Task: In the Company virginia.edu, Add note: 'Schedule a team brainstorming session for new marketing campaign ideas.'. Mark checkbox to create task to follow up ': In 1 month'. Create task, with  description: Send Thank You Email to Referral, Add due date: In 1 week; Add reminder: 1 hour before. Set Priority High and add note: Follow up with the client regarding their recent inquiry. Logged in from softage.6@softage.net
Action: Mouse moved to (79, 68)
Screenshot: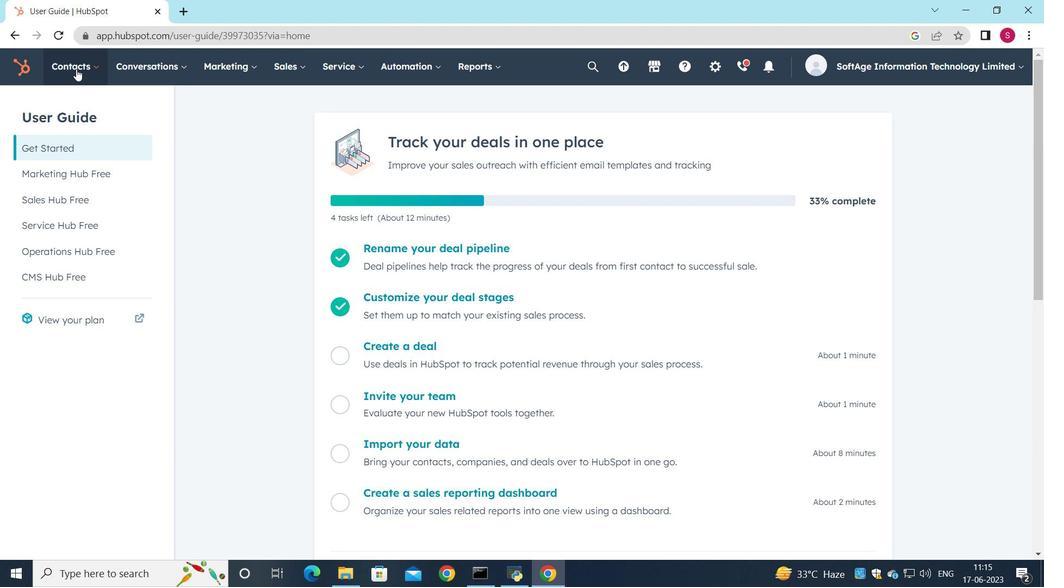 
Action: Mouse pressed left at (79, 68)
Screenshot: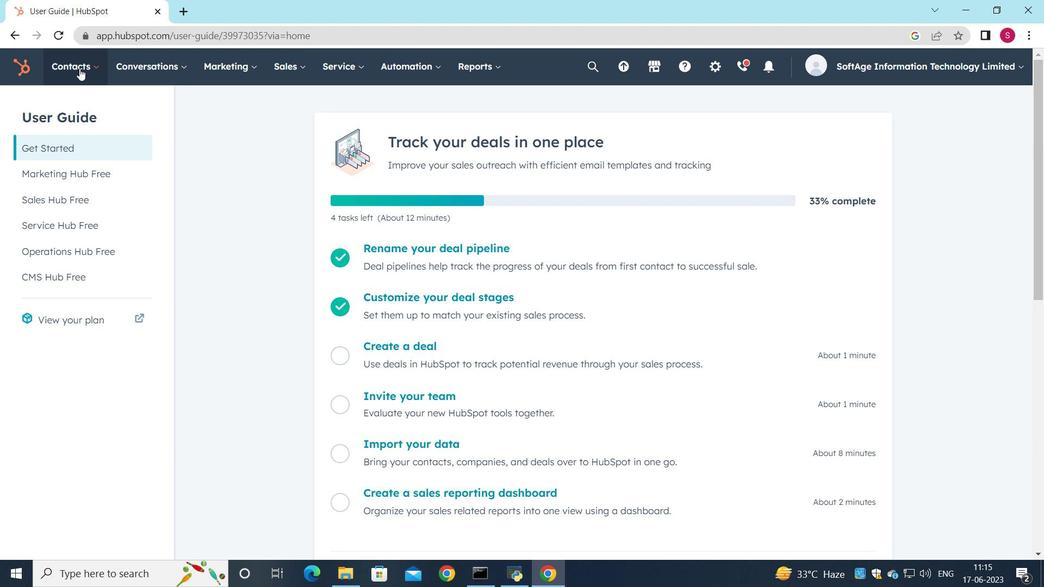 
Action: Mouse moved to (89, 133)
Screenshot: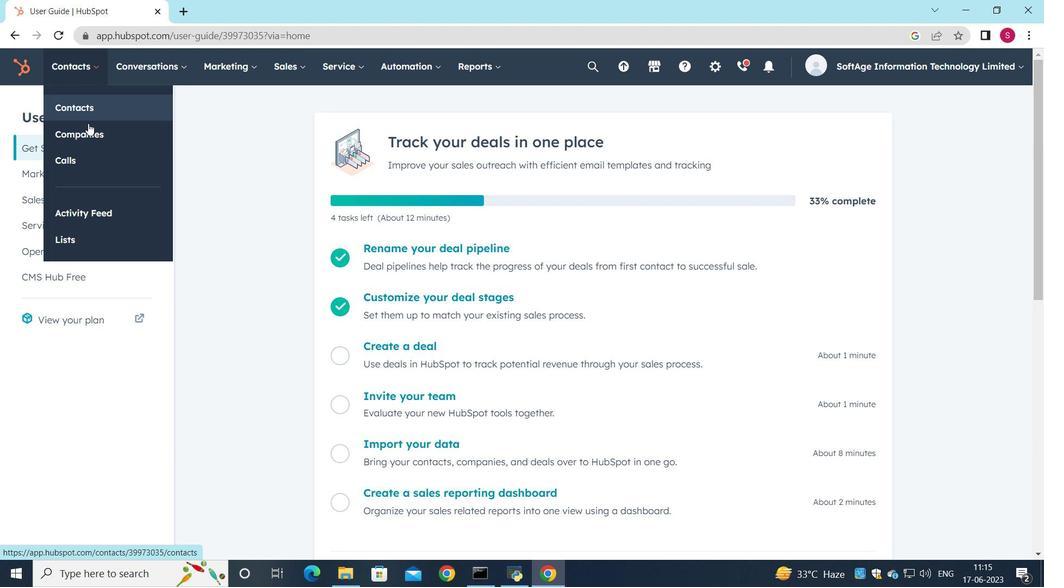 
Action: Mouse pressed left at (89, 133)
Screenshot: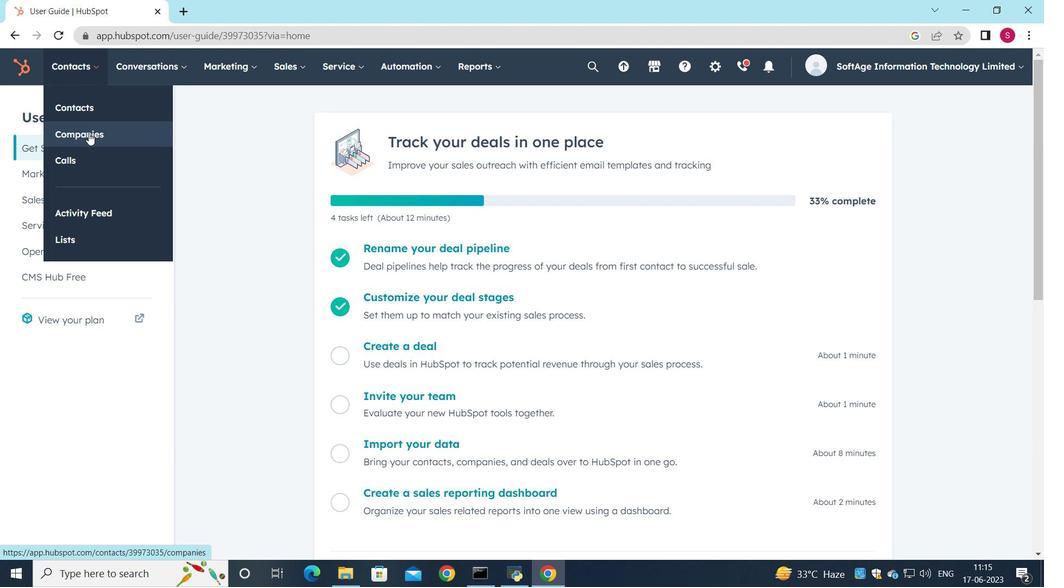 
Action: Mouse moved to (83, 214)
Screenshot: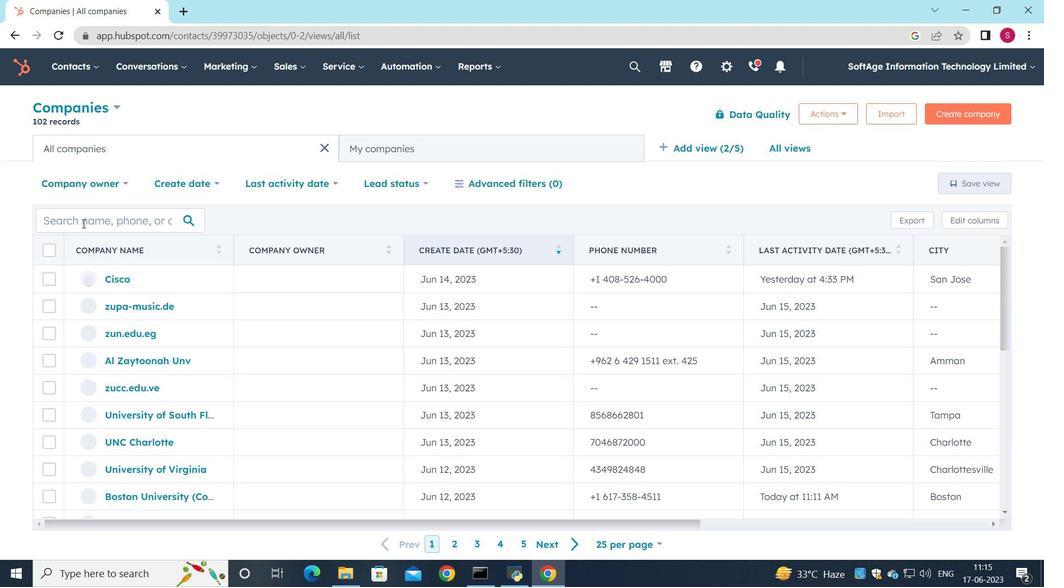 
Action: Mouse pressed left at (83, 214)
Screenshot: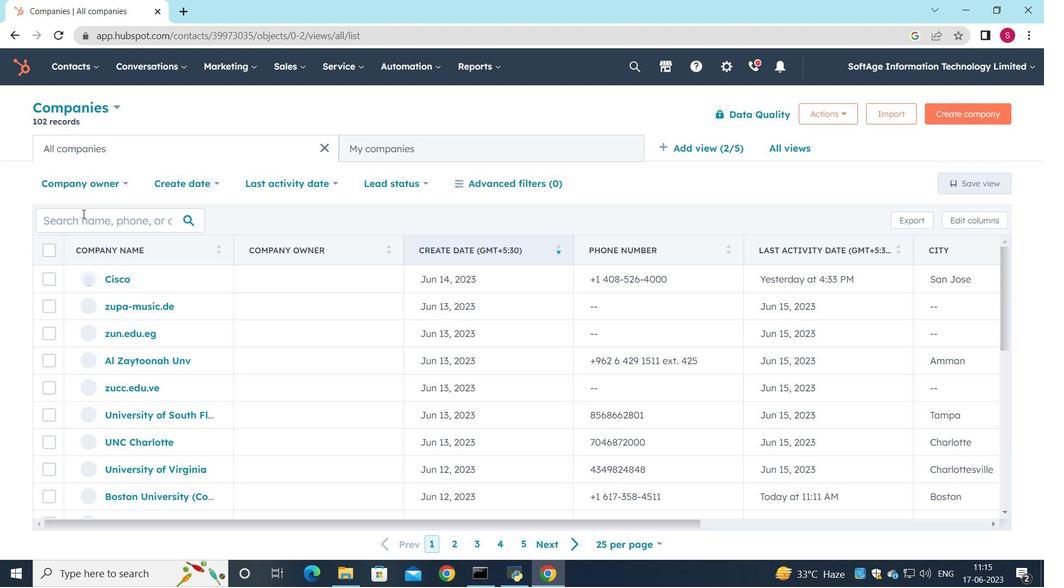 
Action: Key pressed virginia.edu
Screenshot: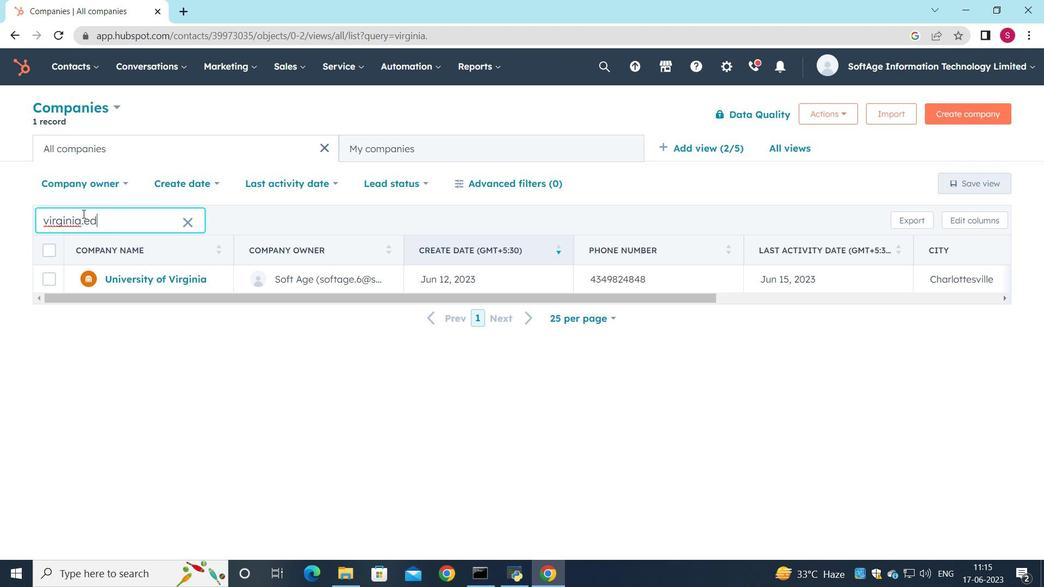 
Action: Mouse moved to (137, 281)
Screenshot: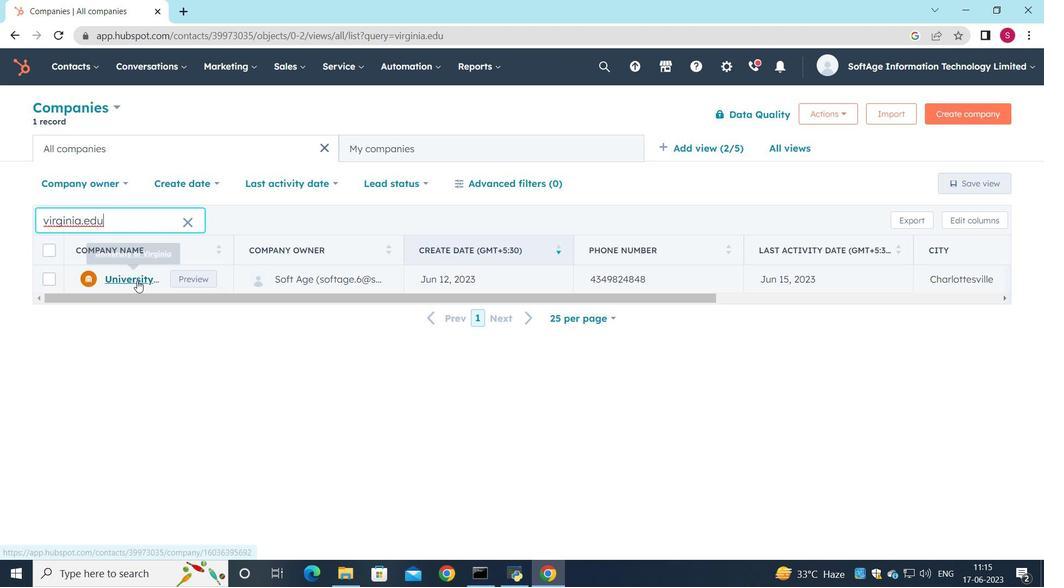 
Action: Mouse pressed left at (137, 281)
Screenshot: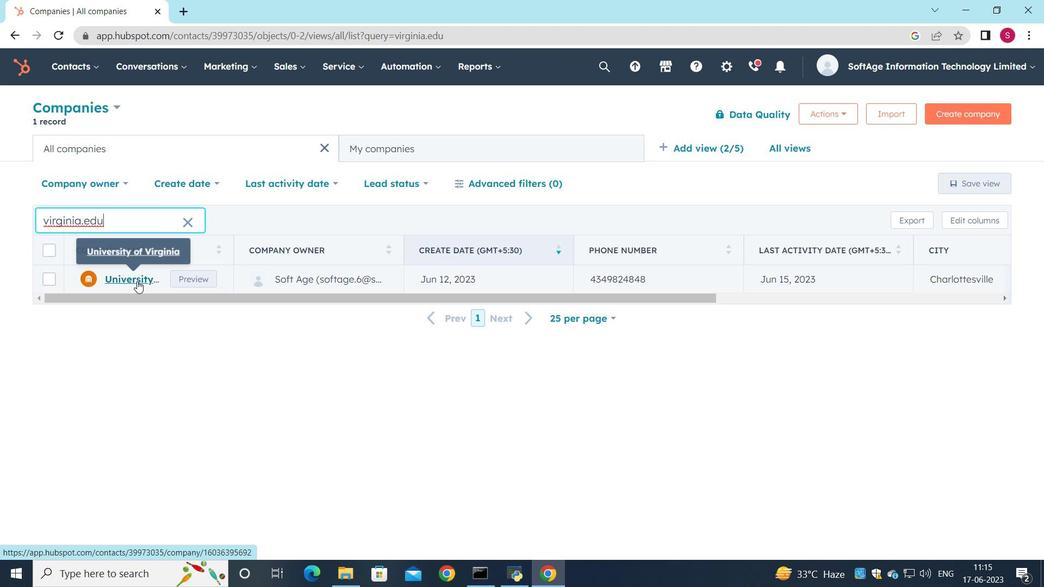 
Action: Mouse moved to (41, 243)
Screenshot: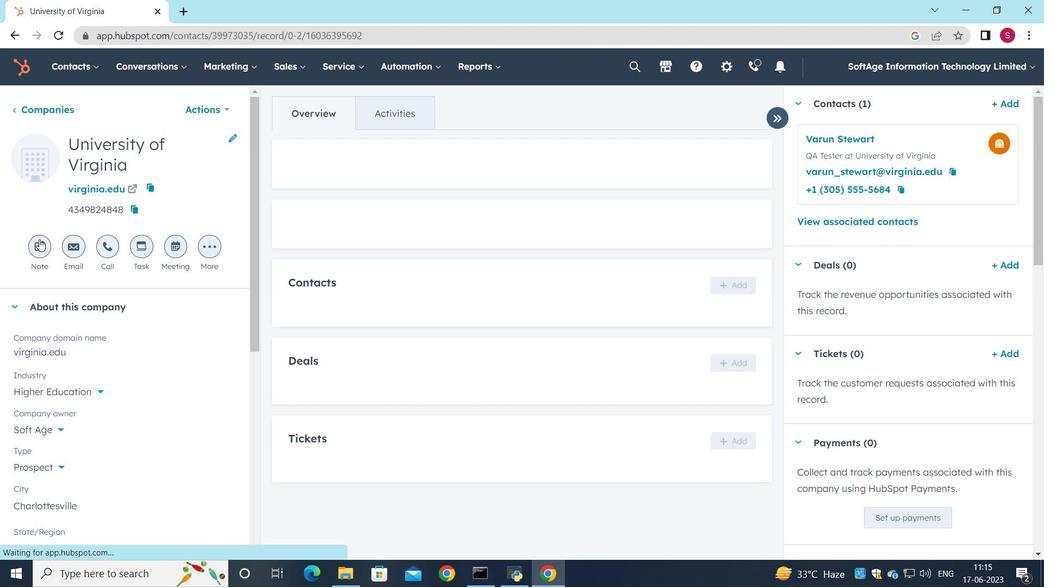 
Action: Mouse pressed left at (41, 243)
Screenshot: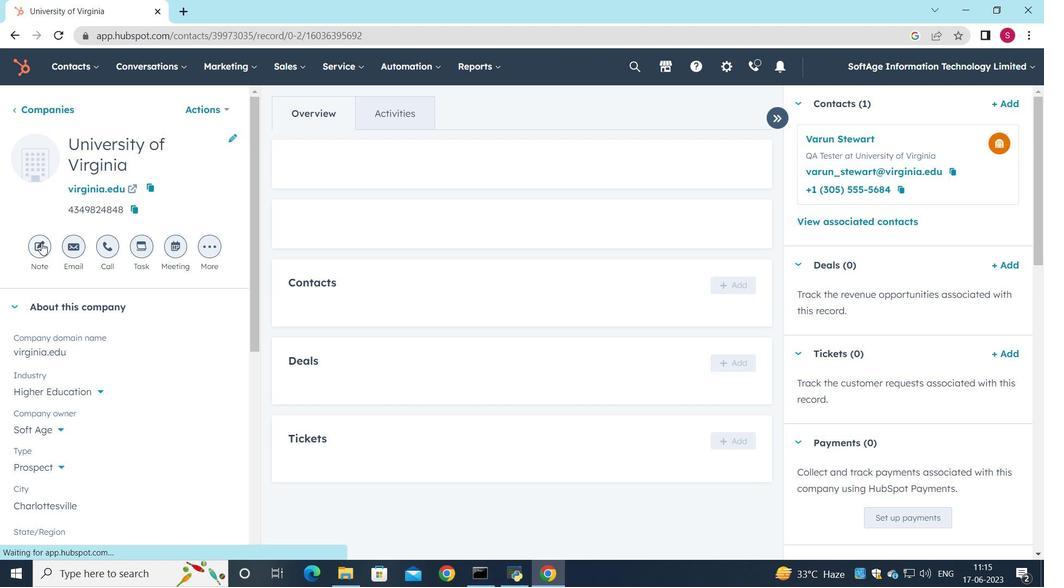 
Action: Mouse moved to (656, 299)
Screenshot: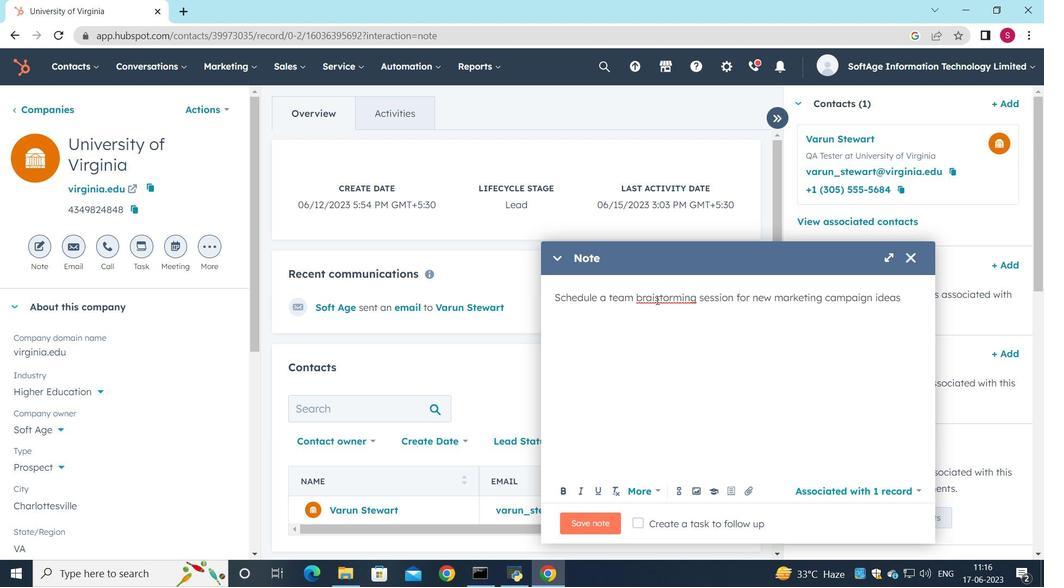 
Action: Mouse pressed left at (656, 299)
Screenshot: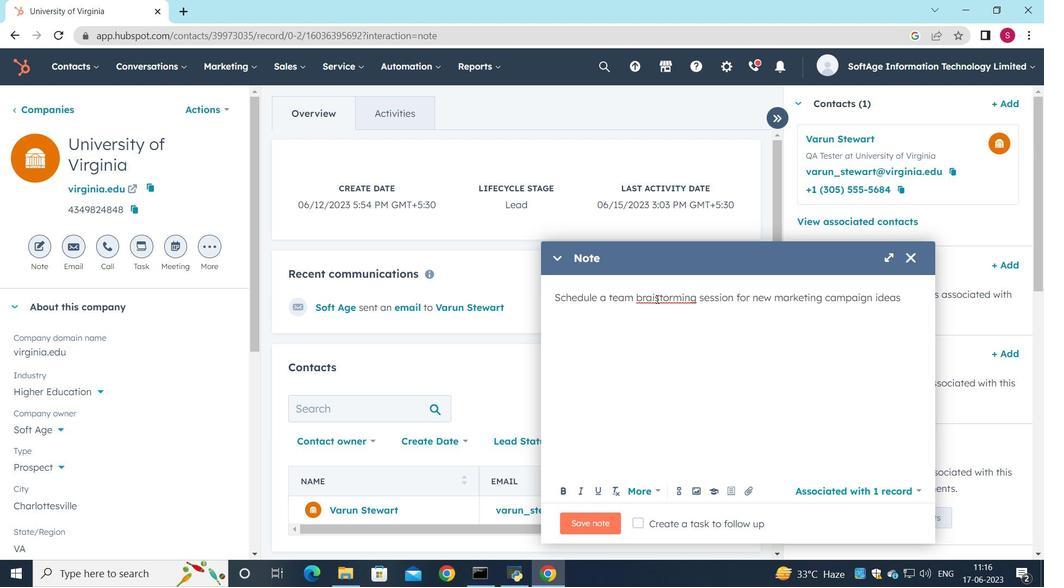 
Action: Mouse moved to (656, 303)
Screenshot: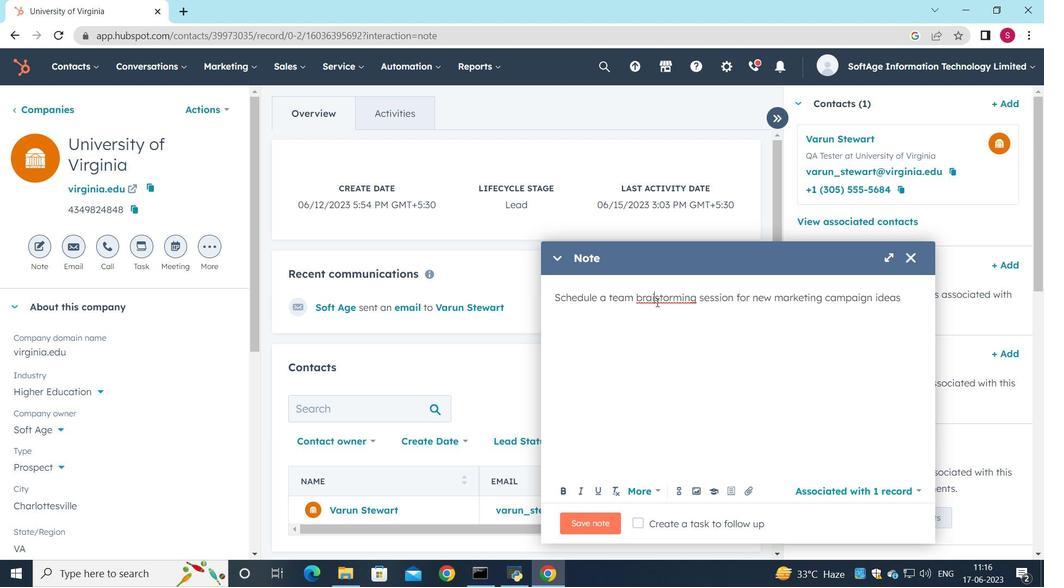 
Action: Key pressed n
Screenshot: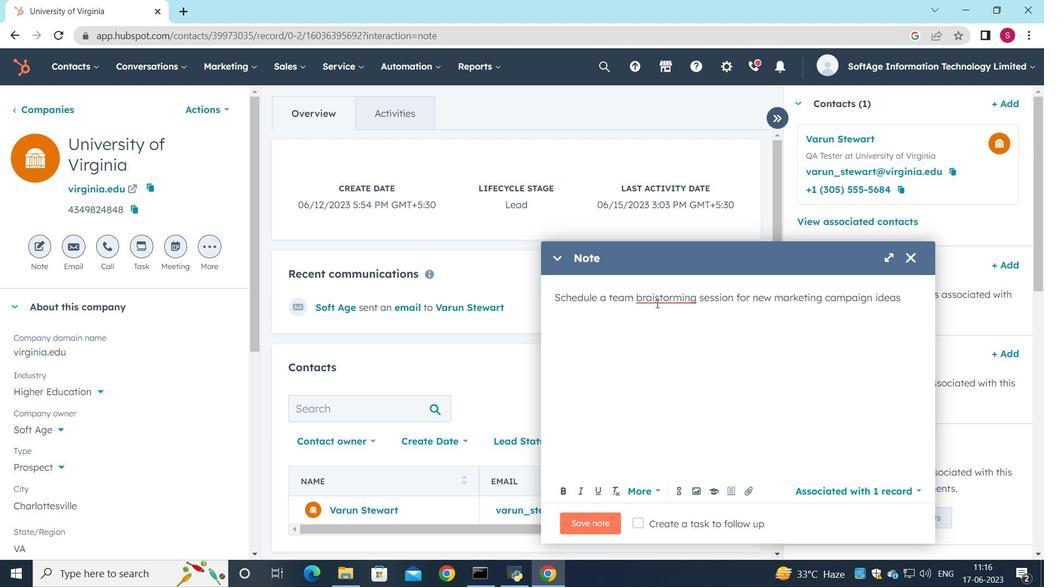 
Action: Mouse moved to (634, 519)
Screenshot: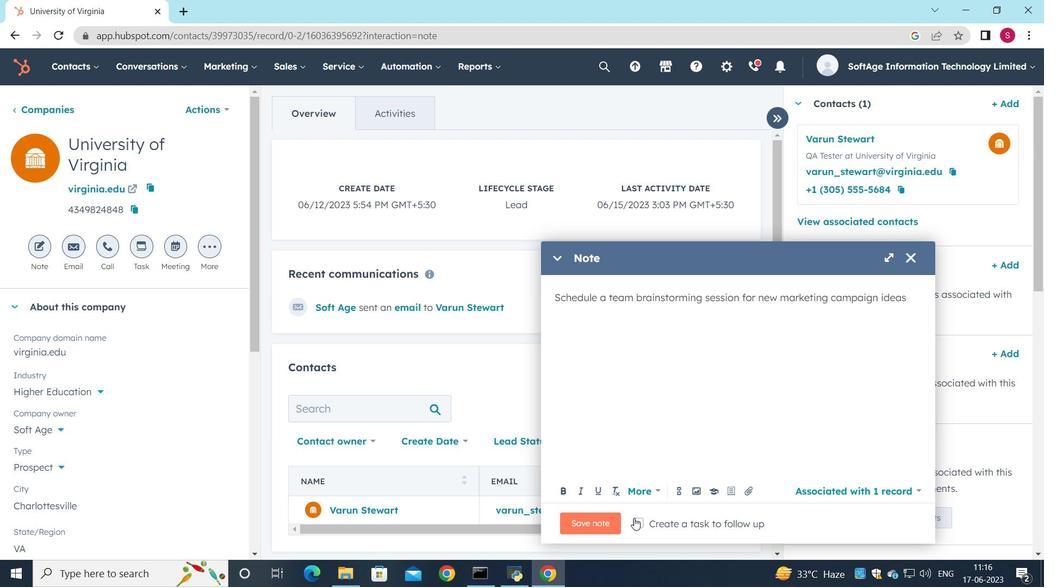 
Action: Mouse pressed left at (634, 519)
Screenshot: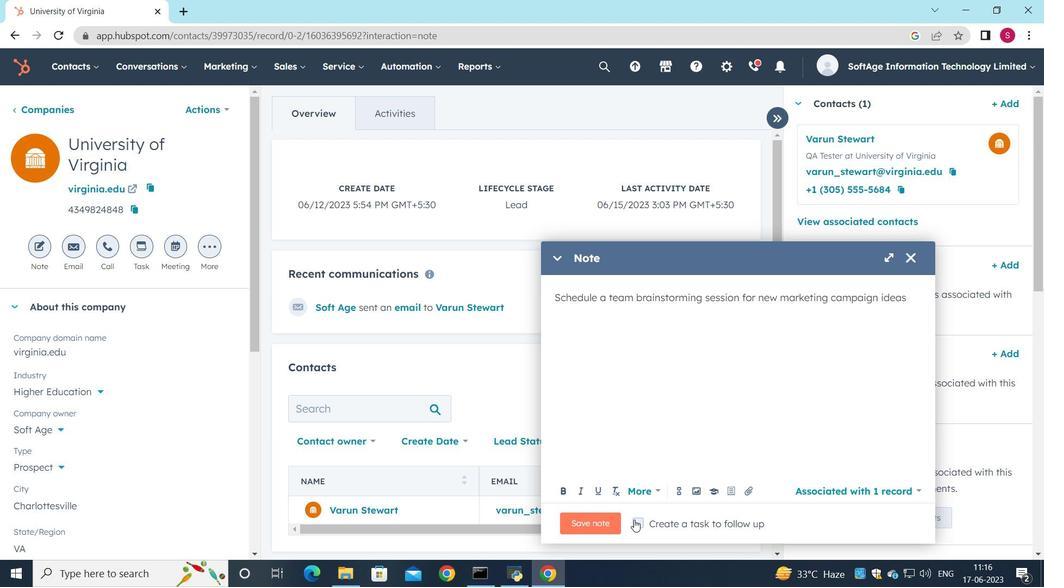 
Action: Mouse moved to (671, 528)
Screenshot: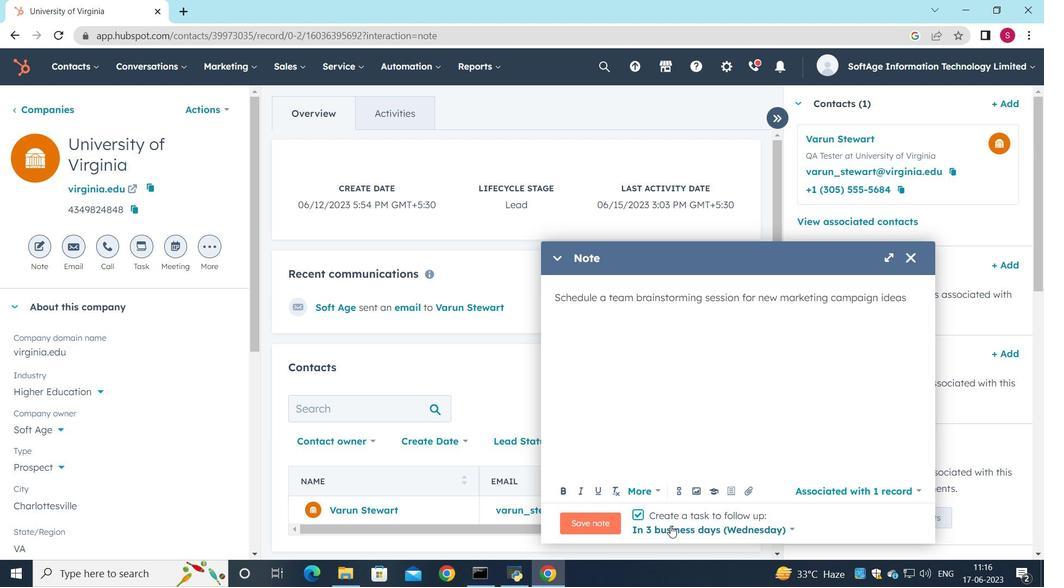 
Action: Mouse pressed left at (671, 528)
Screenshot: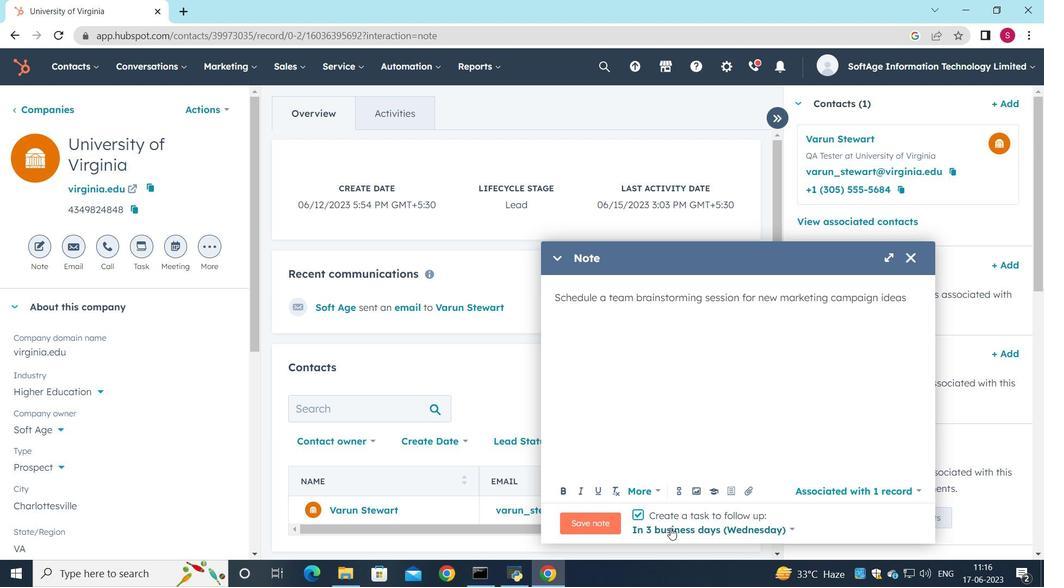 
Action: Mouse moved to (696, 468)
Screenshot: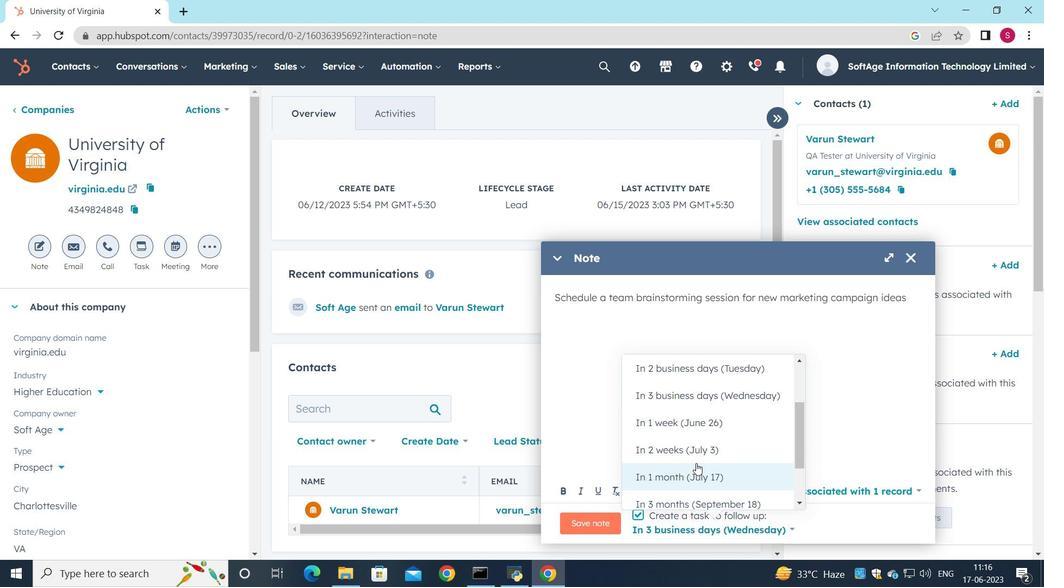 
Action: Mouse pressed left at (696, 468)
Screenshot: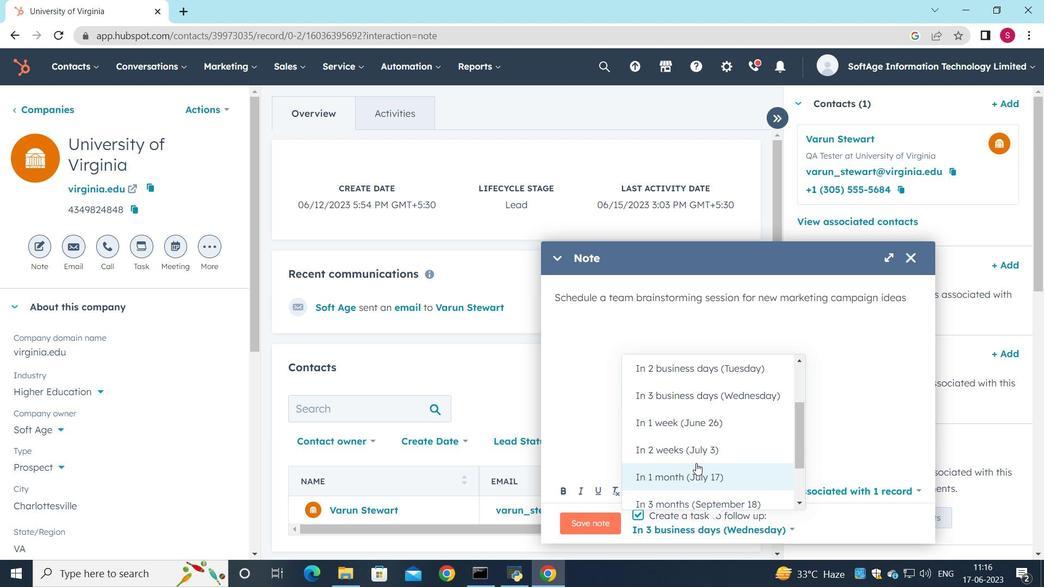 
Action: Mouse moved to (581, 525)
Screenshot: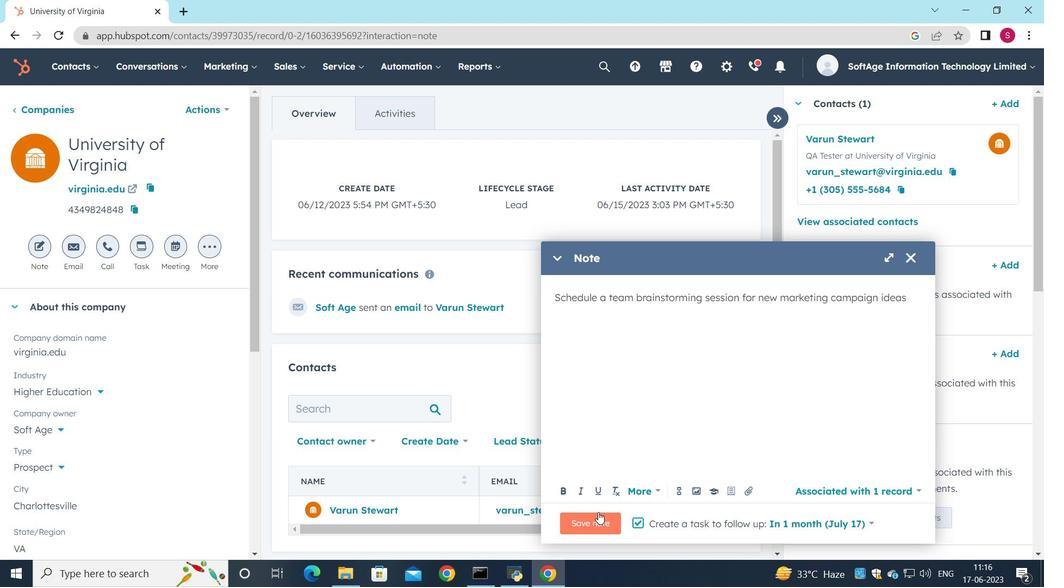 
Action: Mouse pressed left at (581, 525)
Screenshot: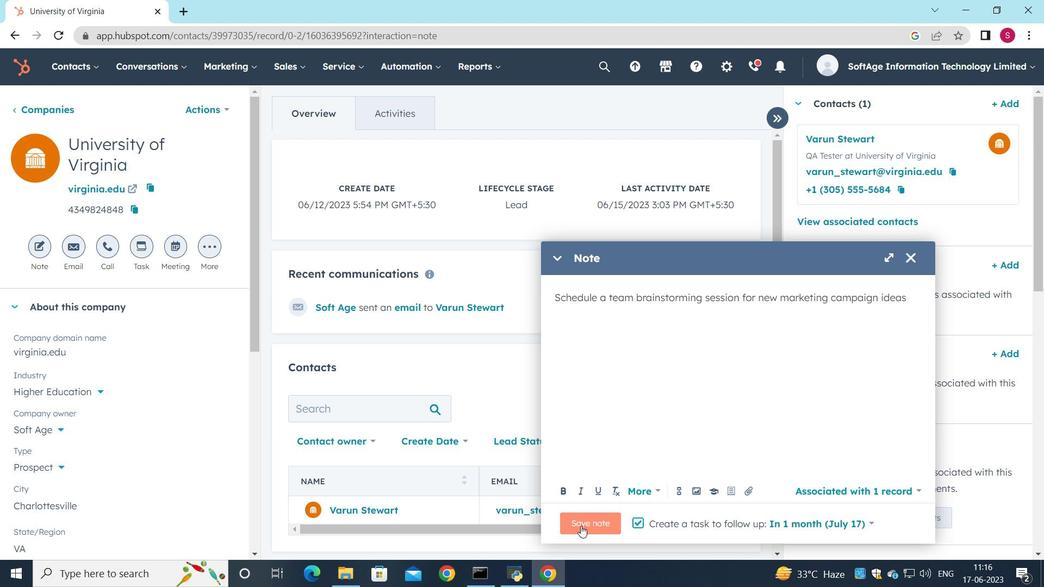 
Action: Mouse moved to (136, 241)
Screenshot: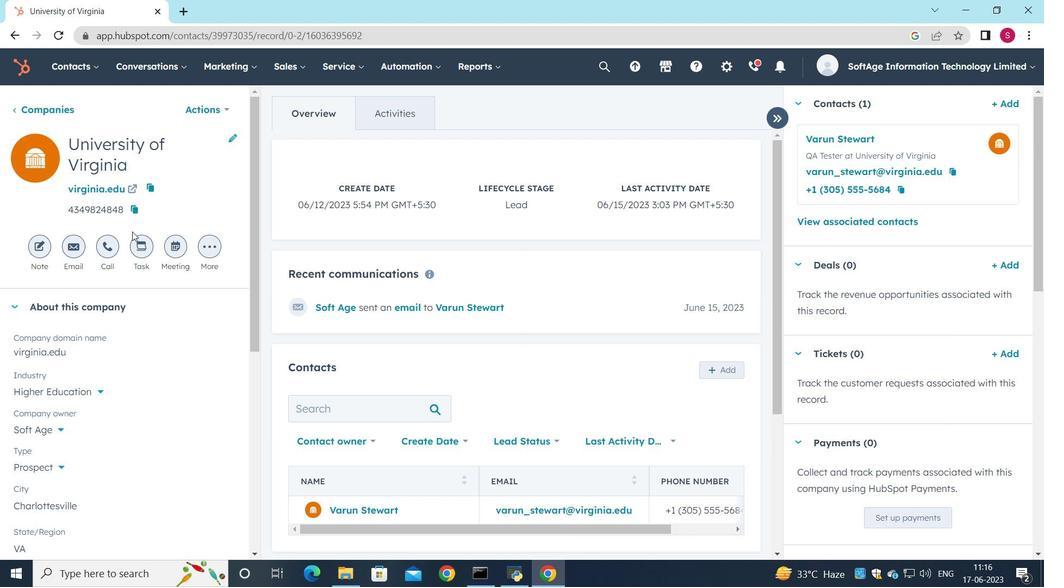 
Action: Mouse pressed left at (136, 241)
Screenshot: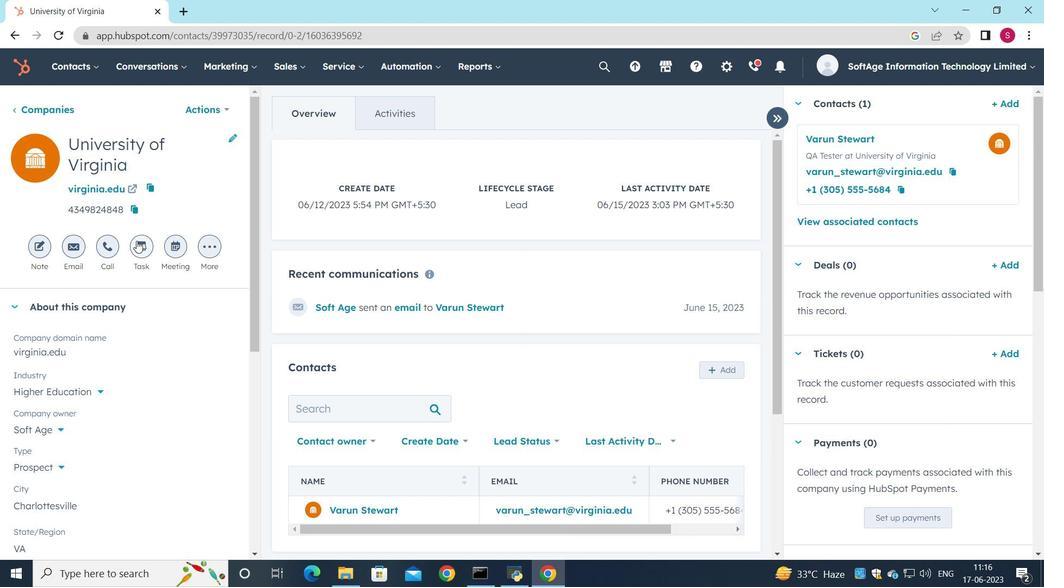 
Action: Mouse moved to (748, 263)
Screenshot: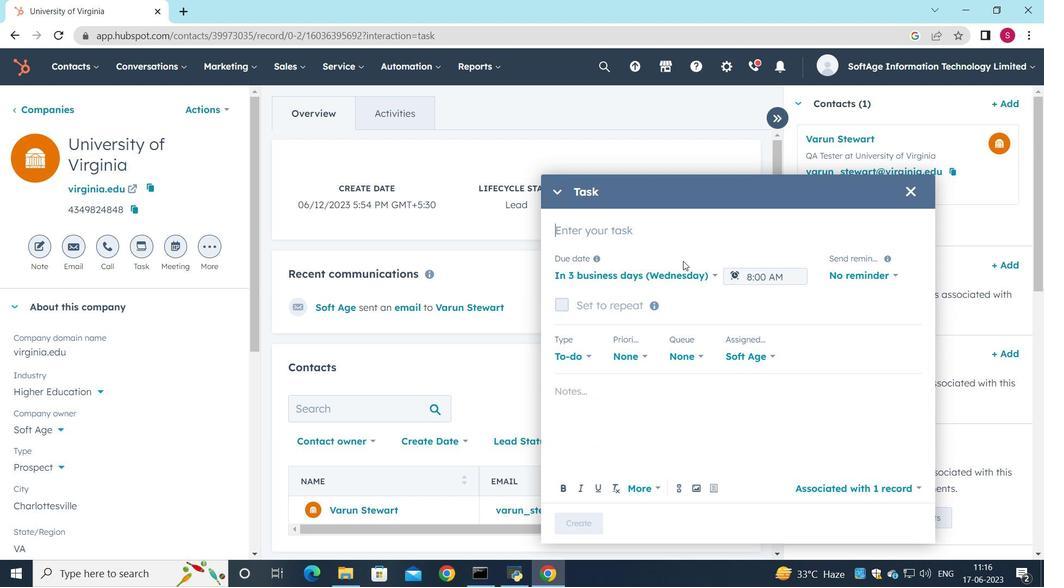 
Action: Key pressed <Key.shift>Send<Key.space><Key.shift><Key.shift><Key.shift><Key.shift><Key.shift><Key.shift><Key.shift><Key.shift><Key.shift><Key.shift>Thank<Key.space><Key.shift>You<Key.space><Key.shift>Referral
Screenshot: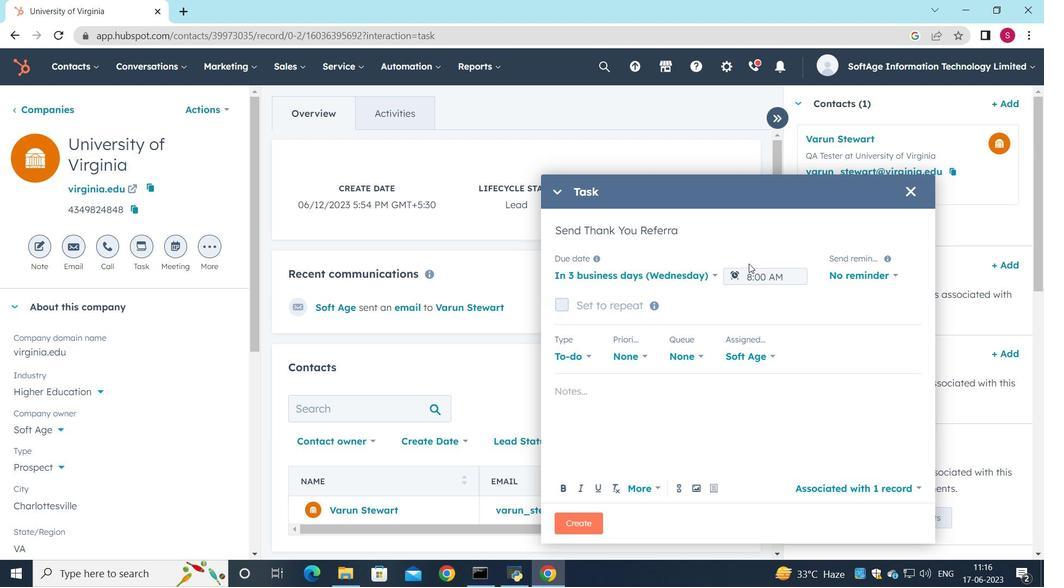 
Action: Mouse moved to (669, 272)
Screenshot: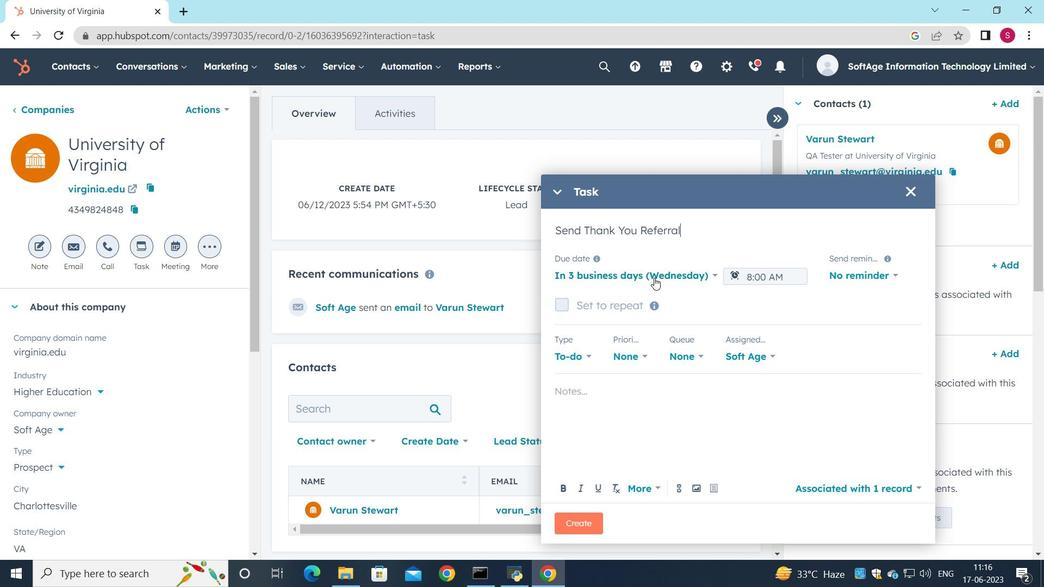 
Action: Mouse pressed left at (669, 272)
Screenshot: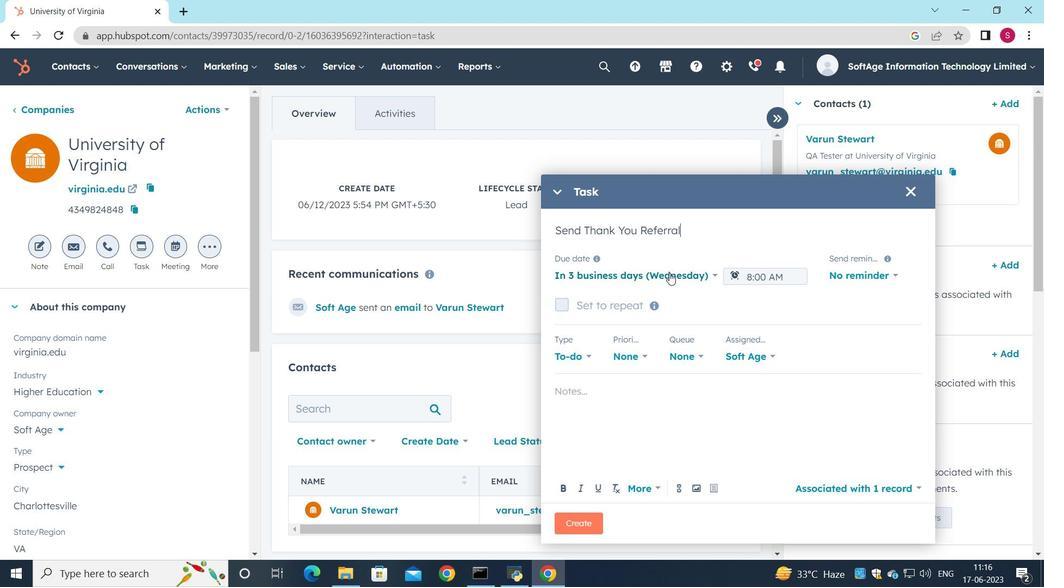 
Action: Mouse moved to (641, 364)
Screenshot: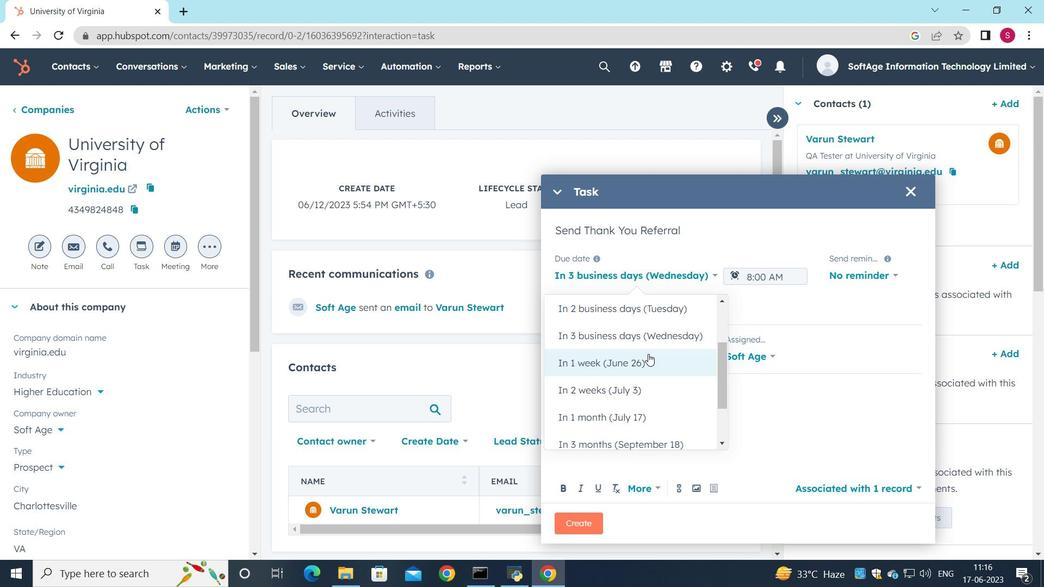 
Action: Mouse pressed left at (641, 364)
Screenshot: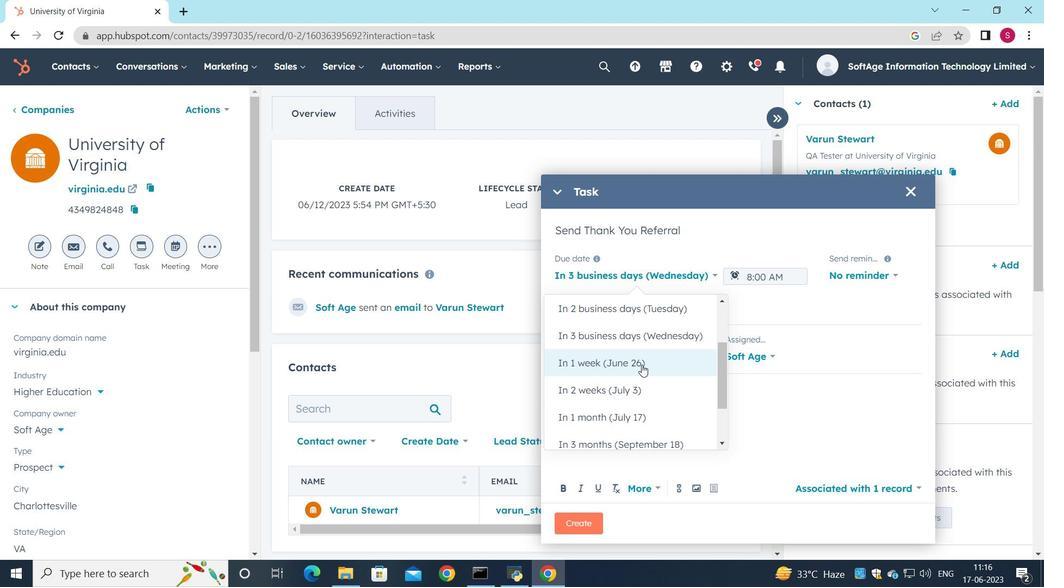 
Action: Mouse moved to (834, 276)
Screenshot: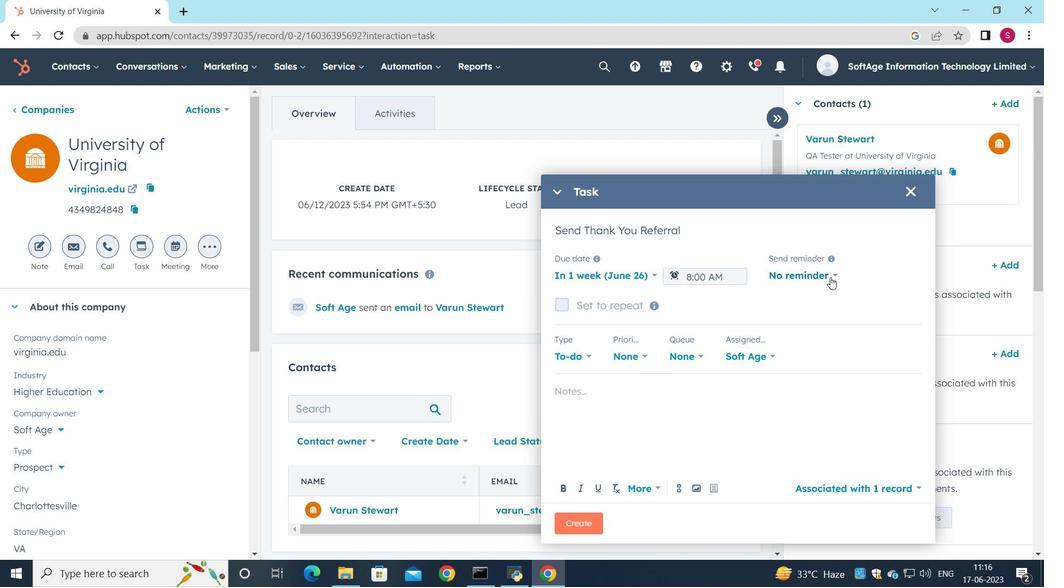 
Action: Mouse pressed left at (834, 276)
Screenshot: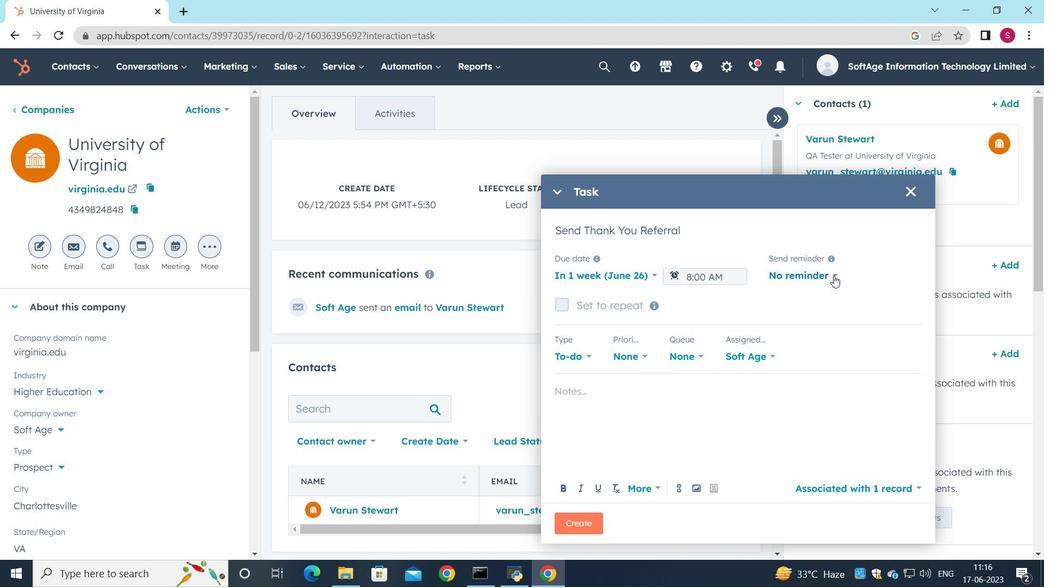 
Action: Mouse moved to (778, 384)
Screenshot: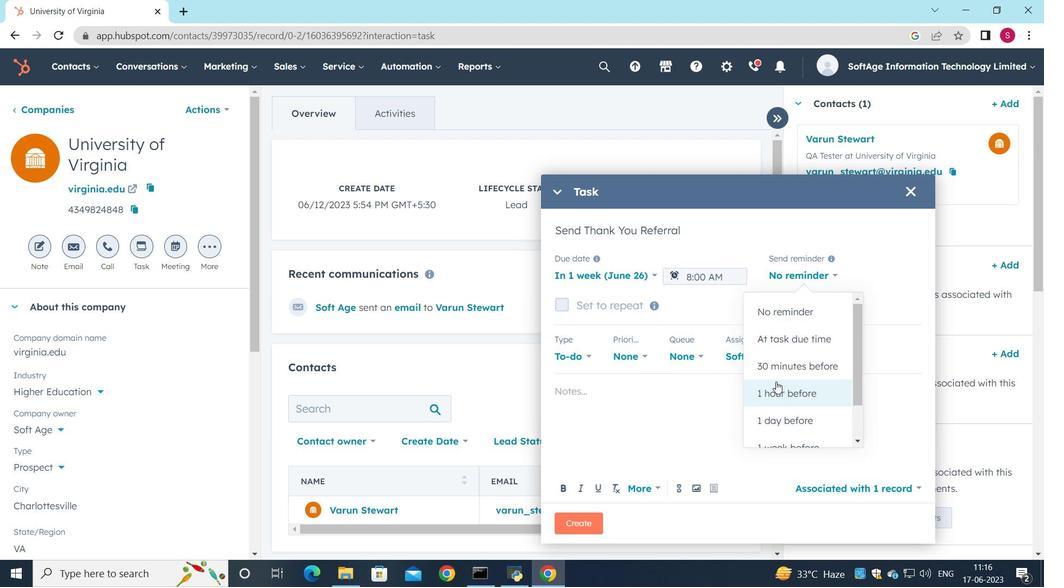 
Action: Mouse pressed left at (778, 384)
Screenshot: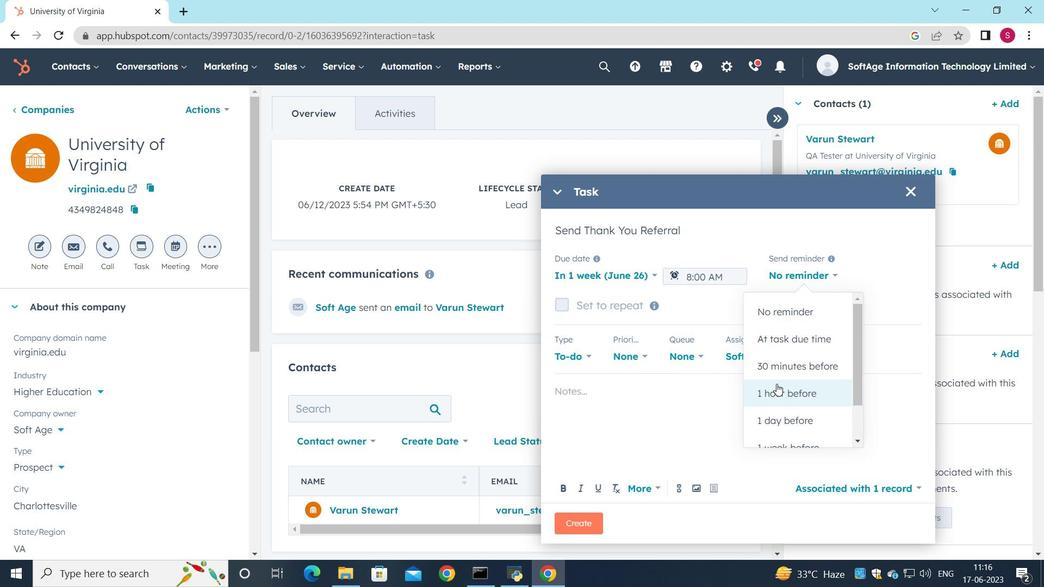 
Action: Mouse moved to (647, 355)
Screenshot: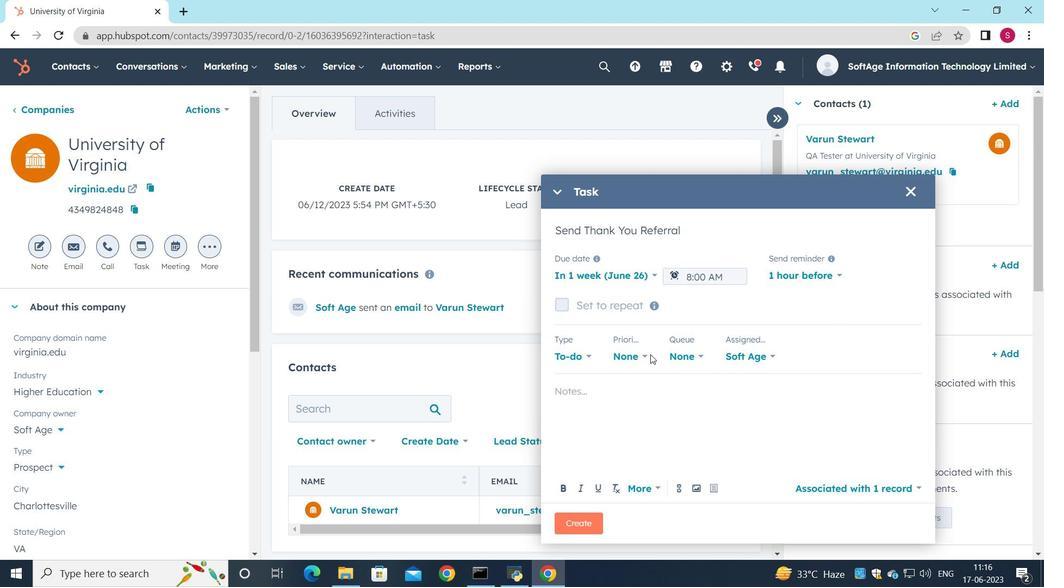 
Action: Mouse pressed left at (647, 355)
Screenshot: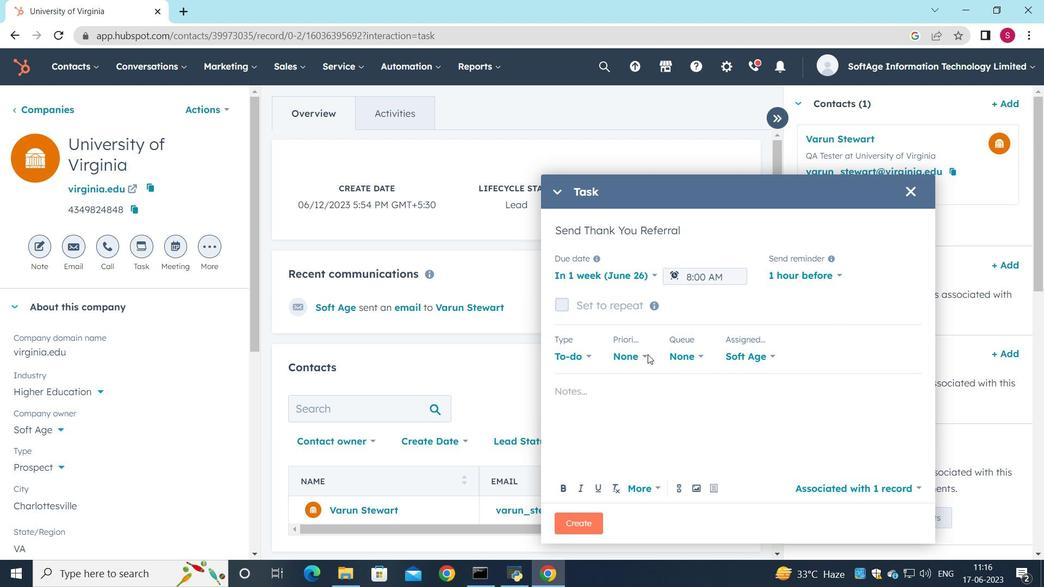 
Action: Mouse moved to (649, 358)
Screenshot: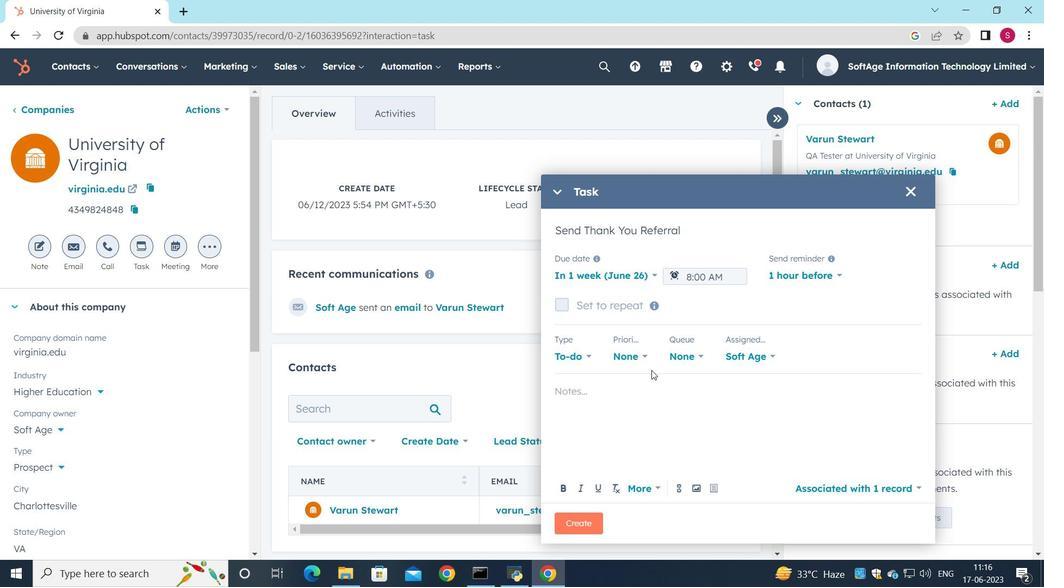 
Action: Mouse pressed left at (649, 358)
Screenshot: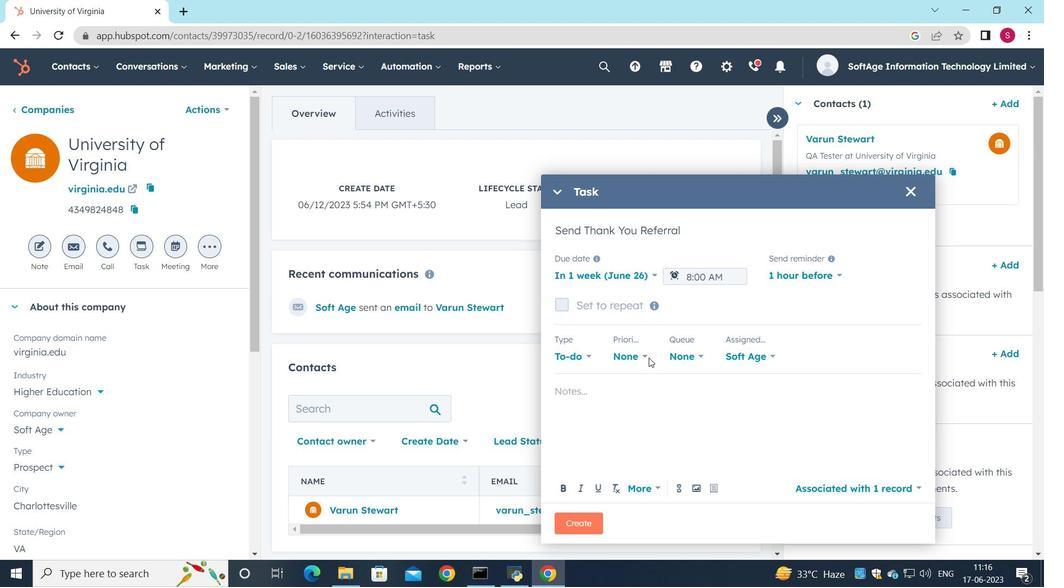 
Action: Mouse moved to (645, 353)
Screenshot: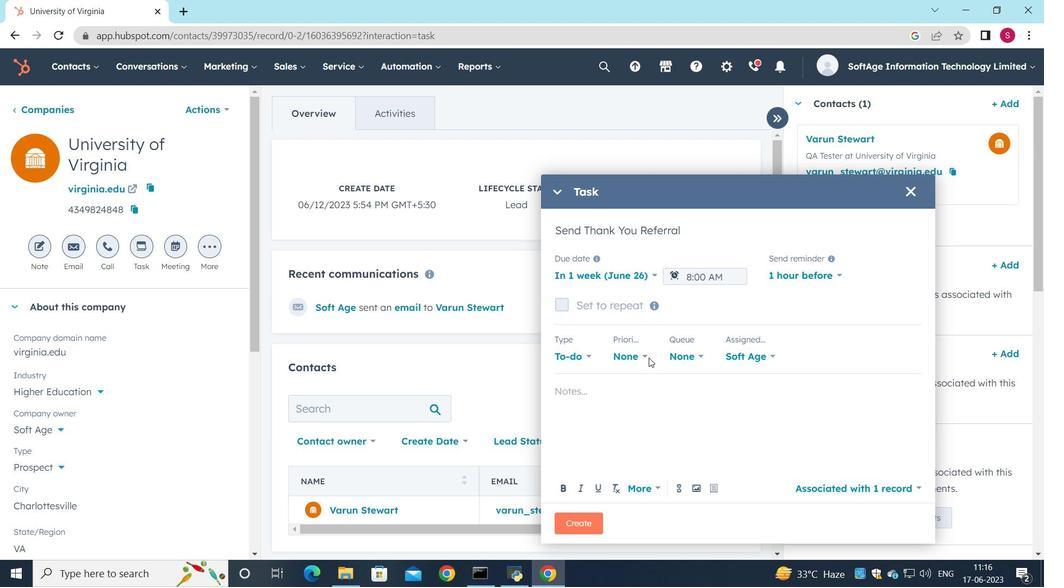 
Action: Mouse pressed left at (645, 353)
Screenshot: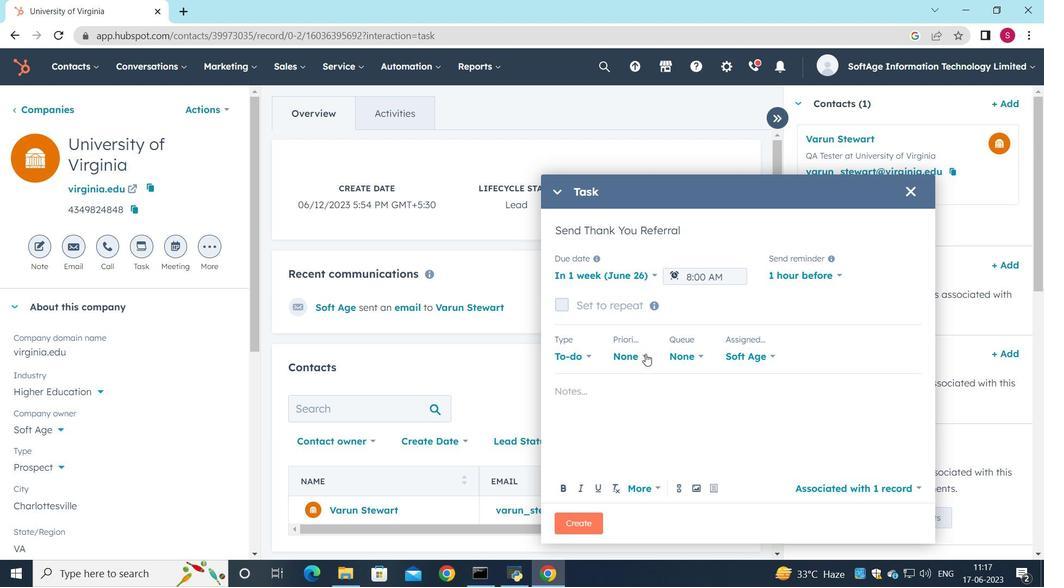 
Action: Mouse moved to (628, 471)
Screenshot: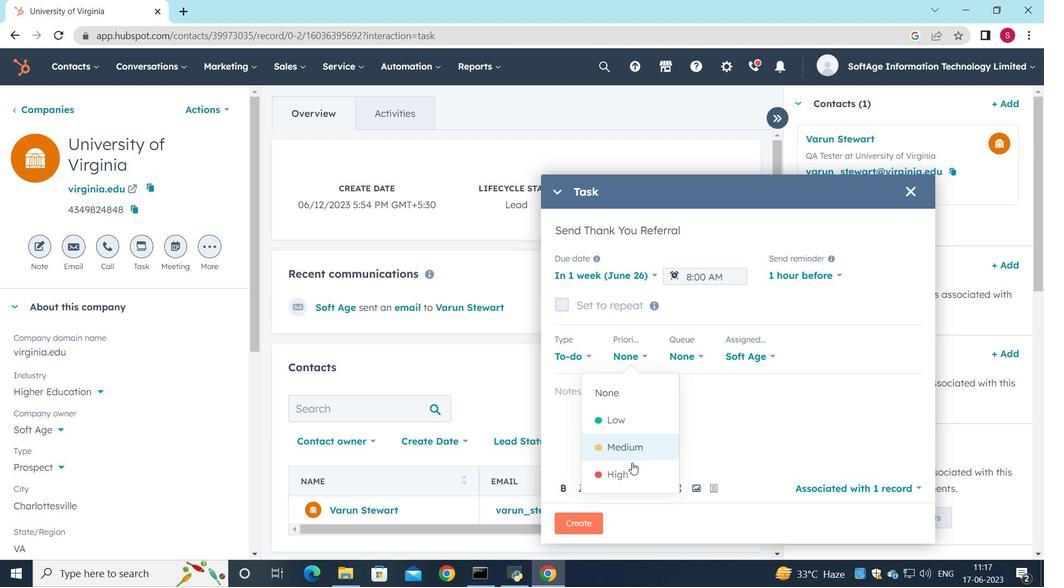 
Action: Mouse pressed left at (628, 471)
Screenshot: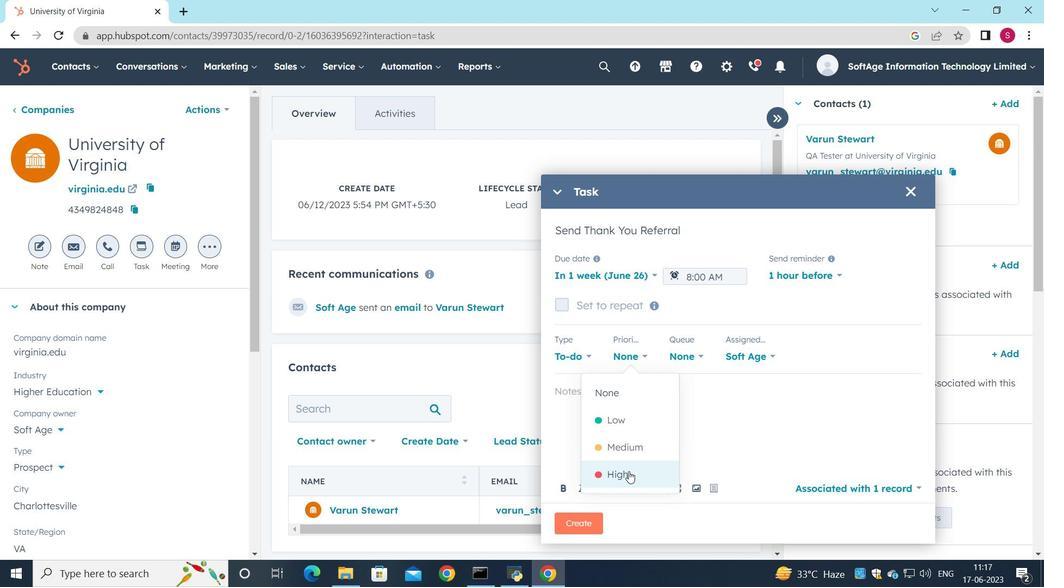 
Action: Mouse moved to (572, 387)
Screenshot: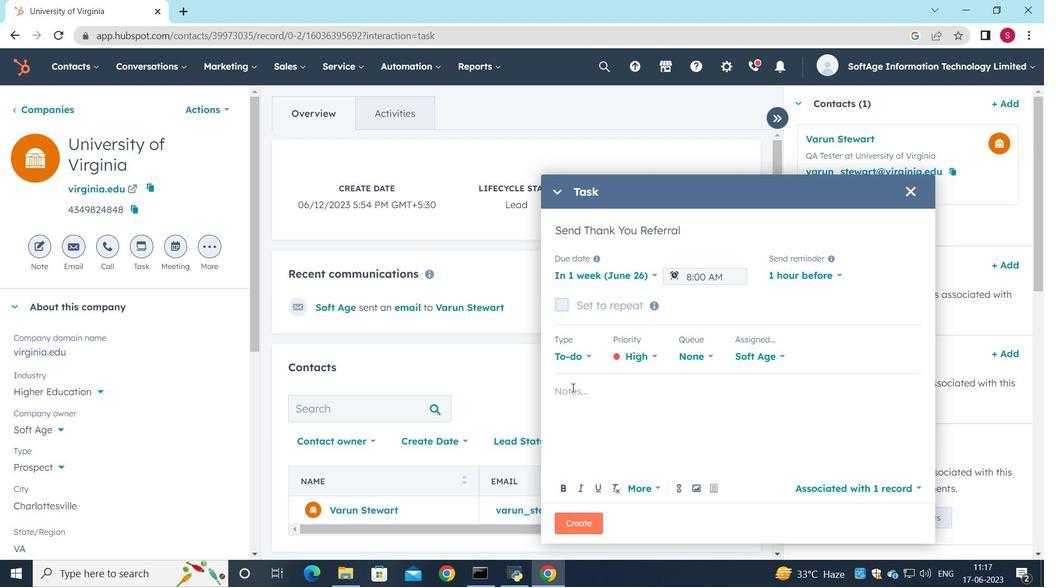 
Action: Mouse pressed left at (572, 387)
Screenshot: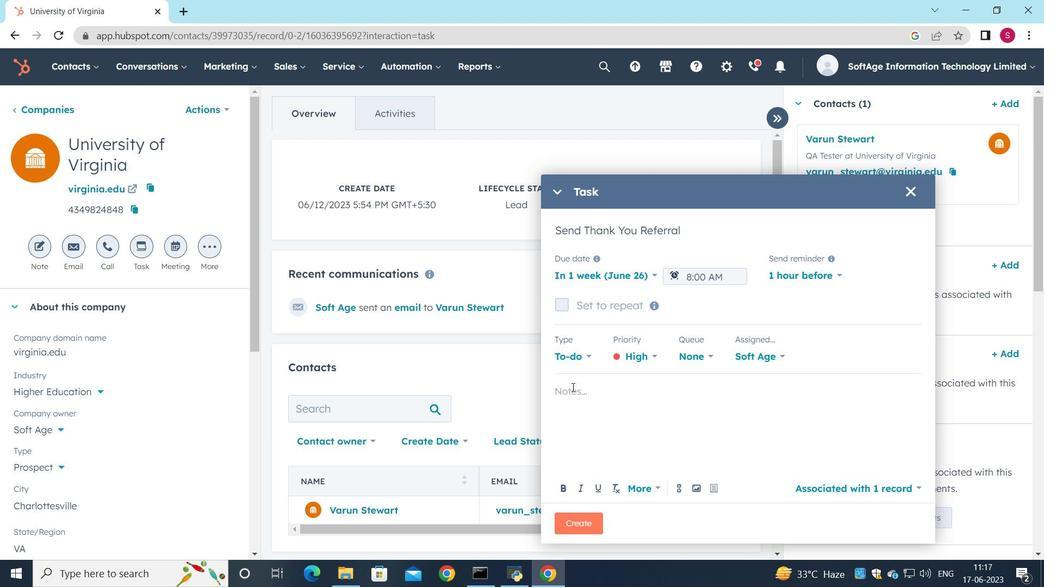 
Action: Key pressed <Key.shift>Follow<Key.space>up<Key.space>with<Key.space>the<Key.space>client<Key.space>regarding<Key.space>their<Key.space>recent<Key.space>inquiry
Screenshot: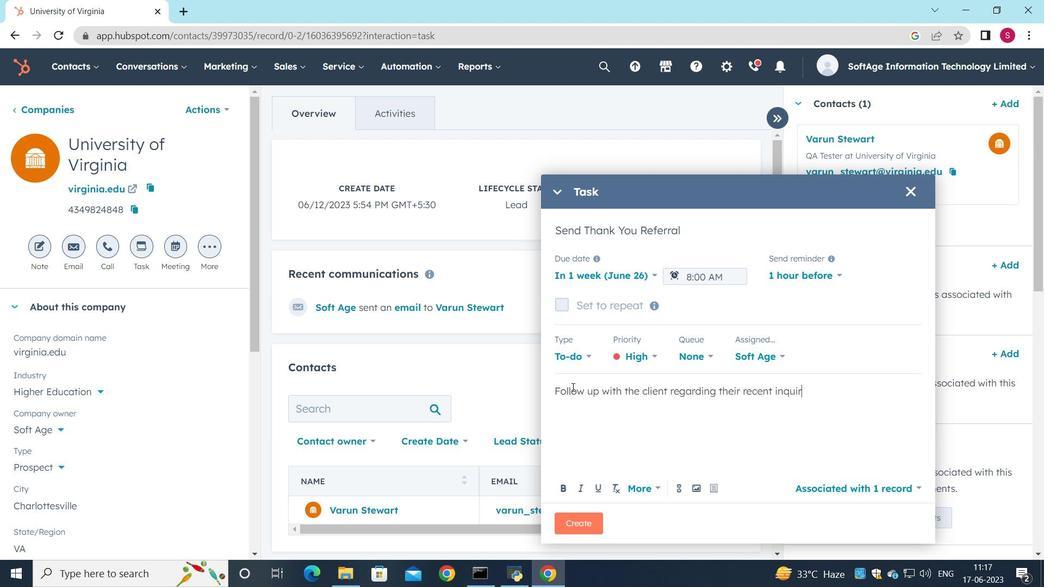 
Action: Mouse moved to (591, 521)
Screenshot: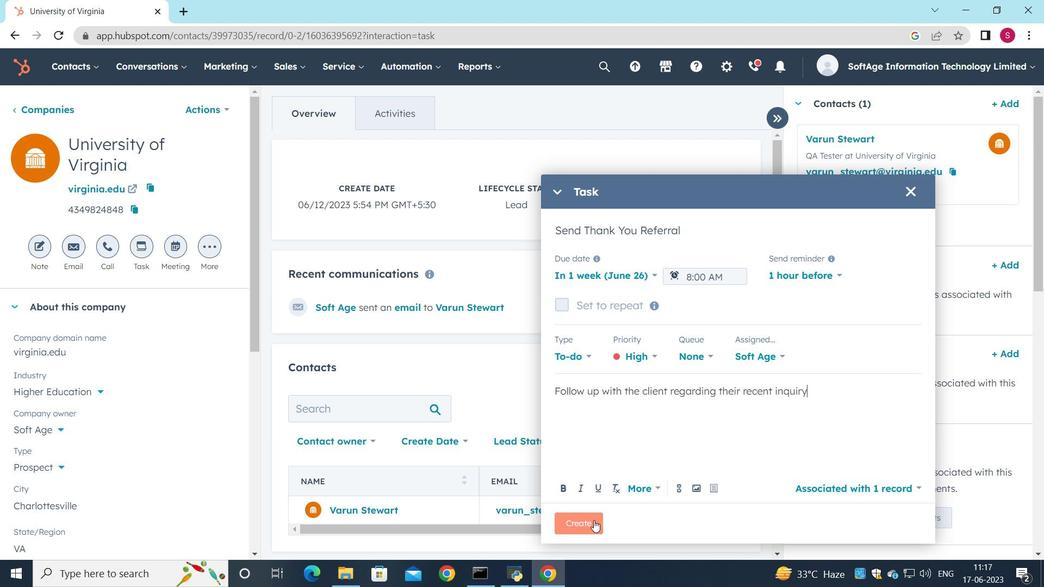 
Action: Mouse pressed left at (591, 521)
Screenshot: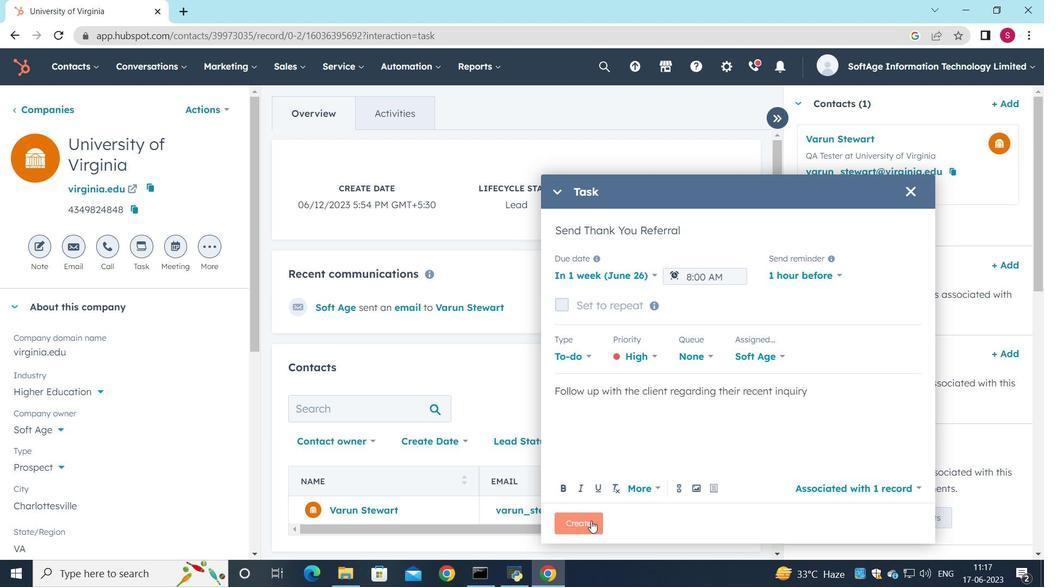 
Action: Mouse moved to (373, 291)
Screenshot: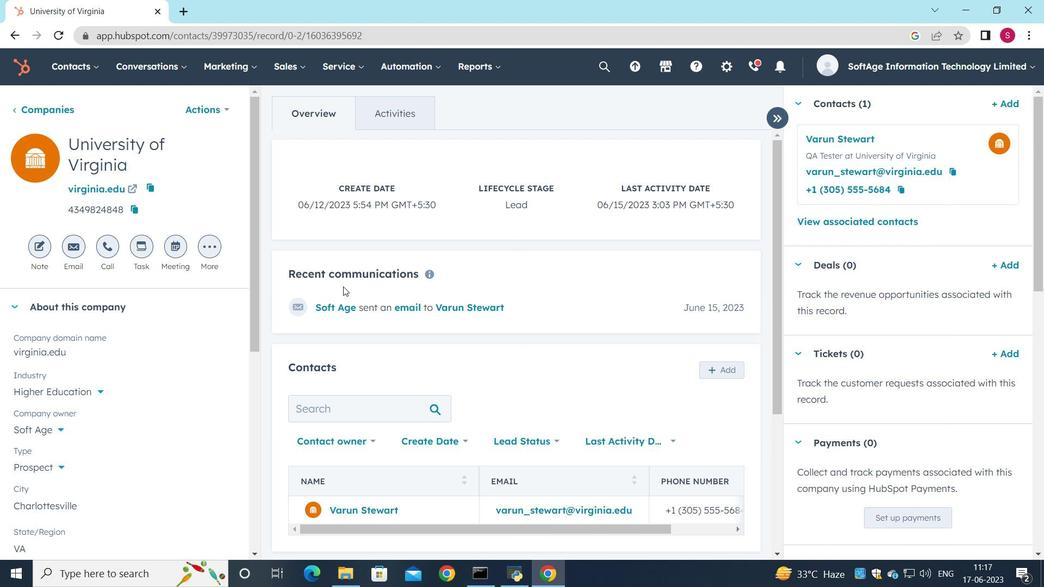 
